 Task: Enable the option "CPU optimizations" for "H.264/MPEG-4 Part 10/AVC encoder (x264).
Action: Mouse moved to (132, 121)
Screenshot: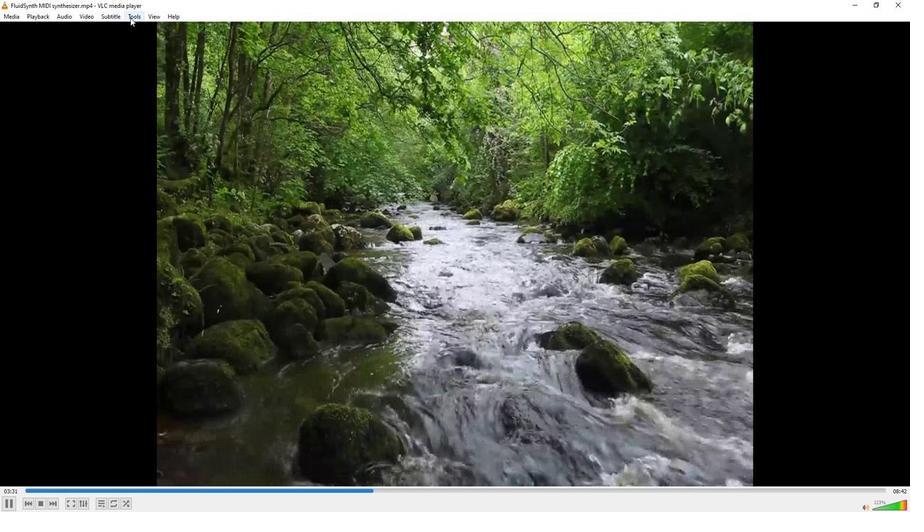 
Action: Mouse pressed left at (132, 121)
Screenshot: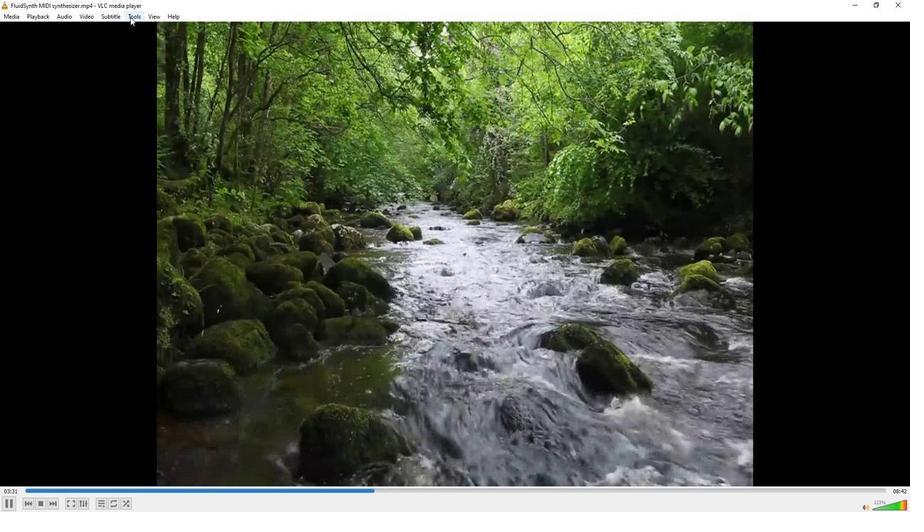 
Action: Mouse moved to (167, 204)
Screenshot: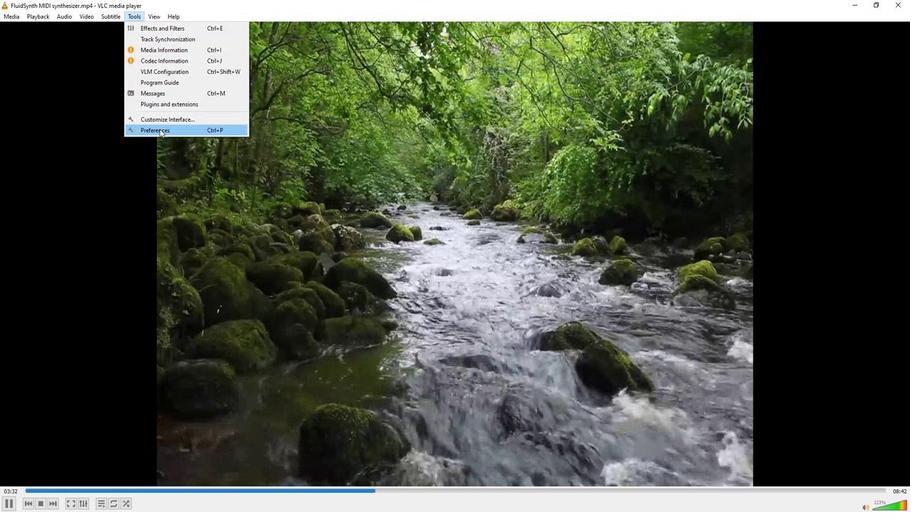 
Action: Mouse pressed left at (167, 204)
Screenshot: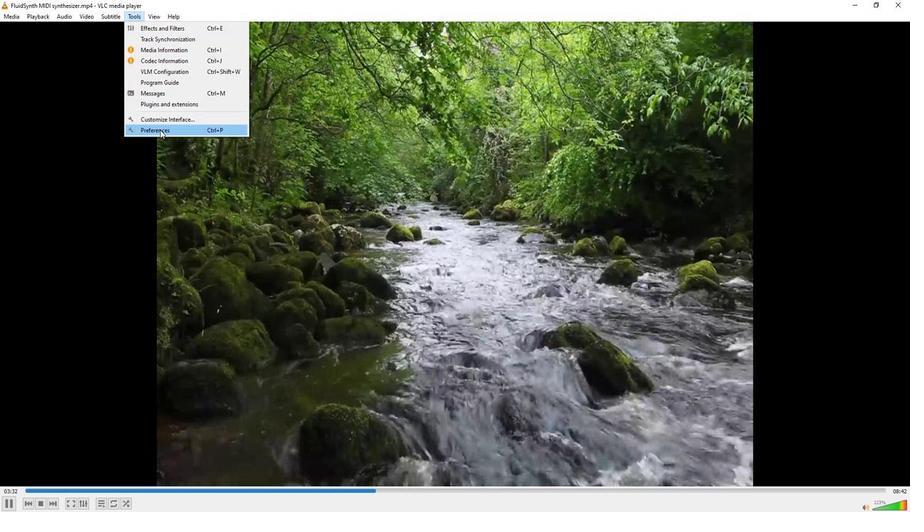 
Action: Mouse moved to (106, 401)
Screenshot: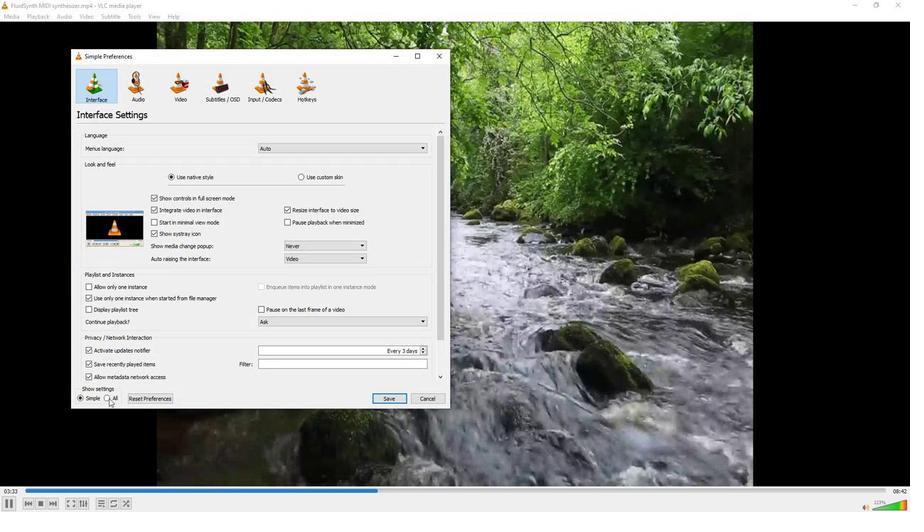 
Action: Mouse pressed left at (106, 401)
Screenshot: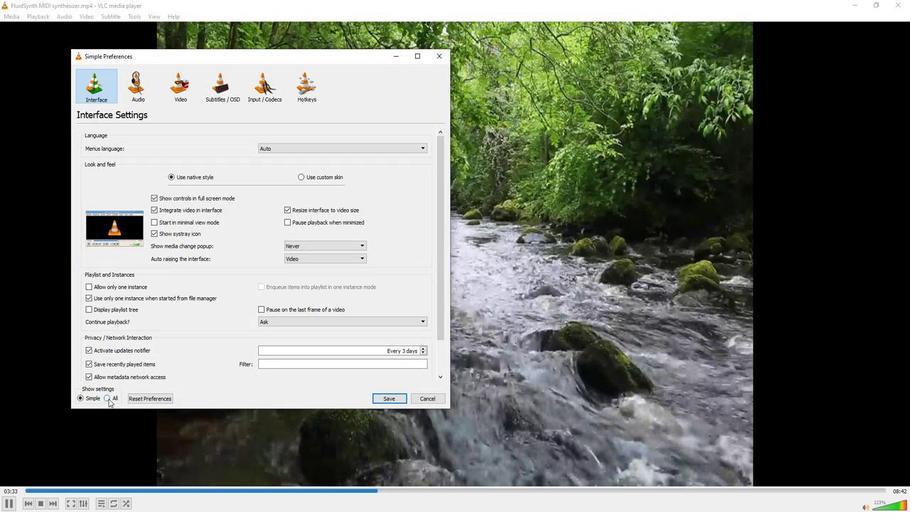 
Action: Mouse moved to (91, 332)
Screenshot: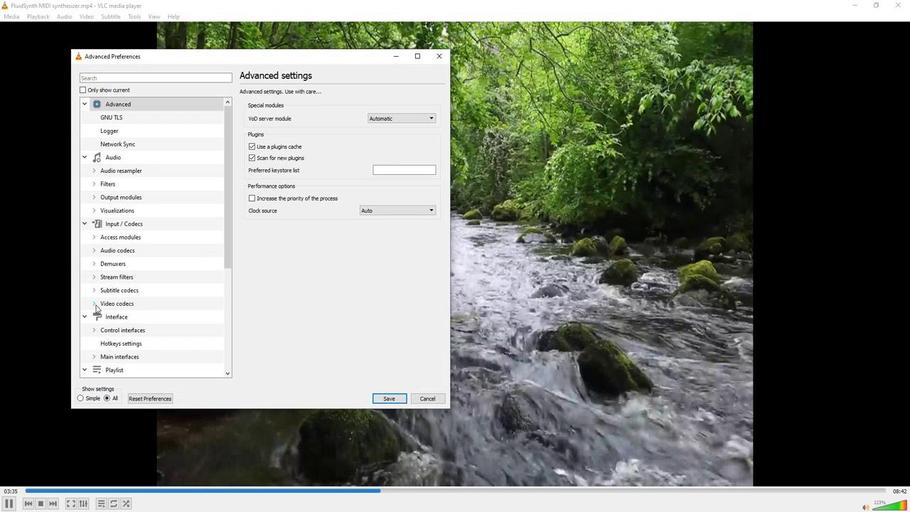
Action: Mouse pressed left at (91, 332)
Screenshot: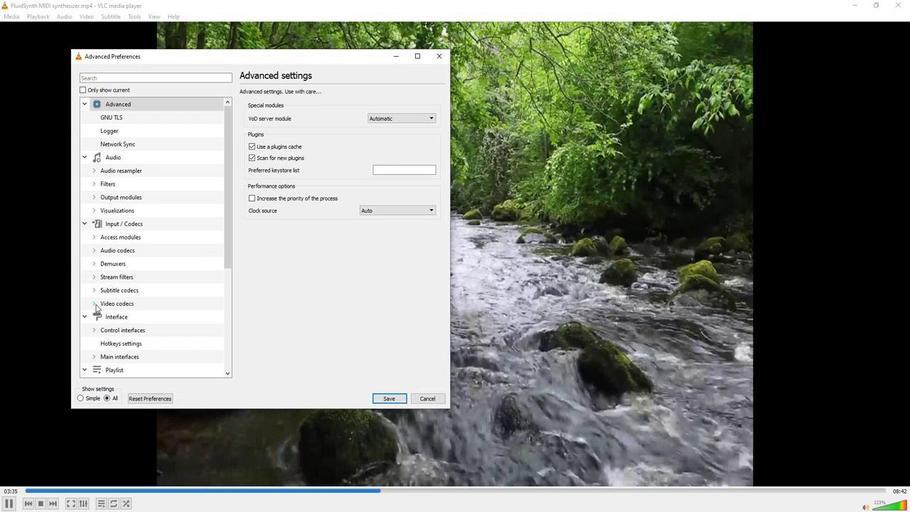
Action: Mouse moved to (118, 354)
Screenshot: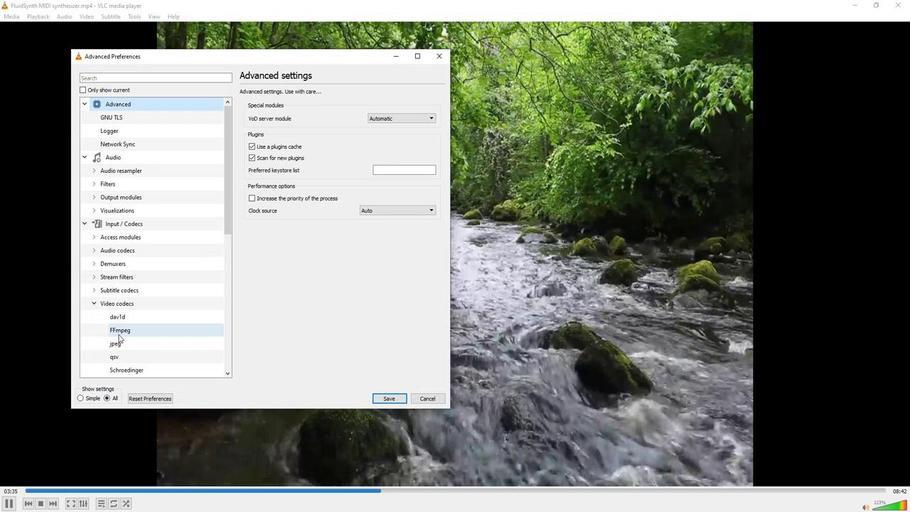 
Action: Mouse scrolled (118, 354) with delta (0, 0)
Screenshot: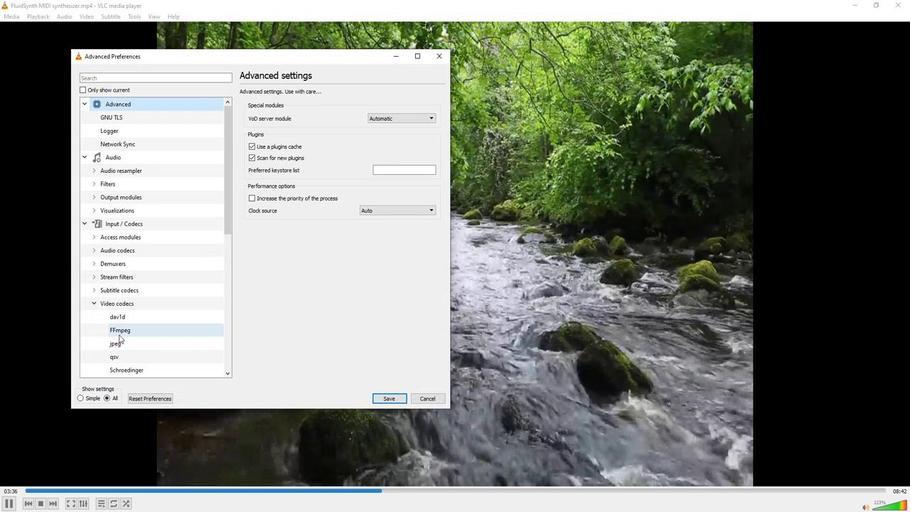 
Action: Mouse moved to (124, 379)
Screenshot: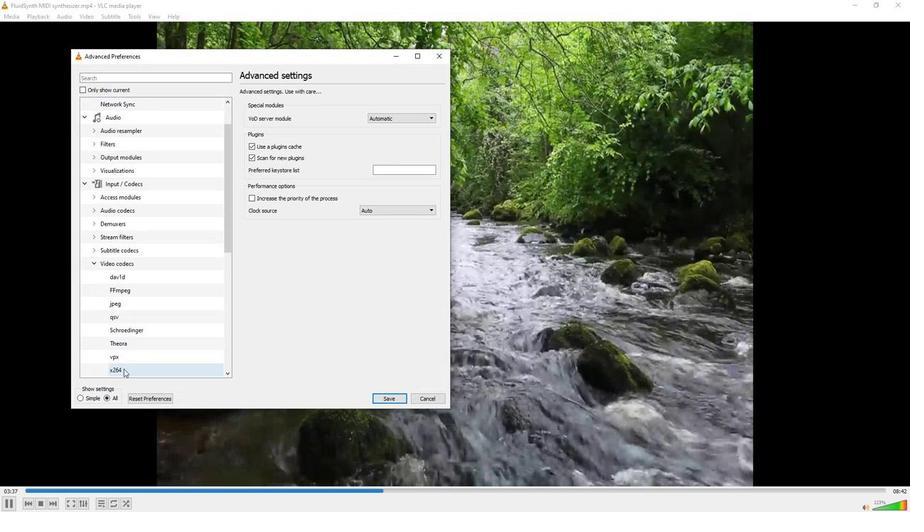 
Action: Mouse pressed left at (124, 379)
Screenshot: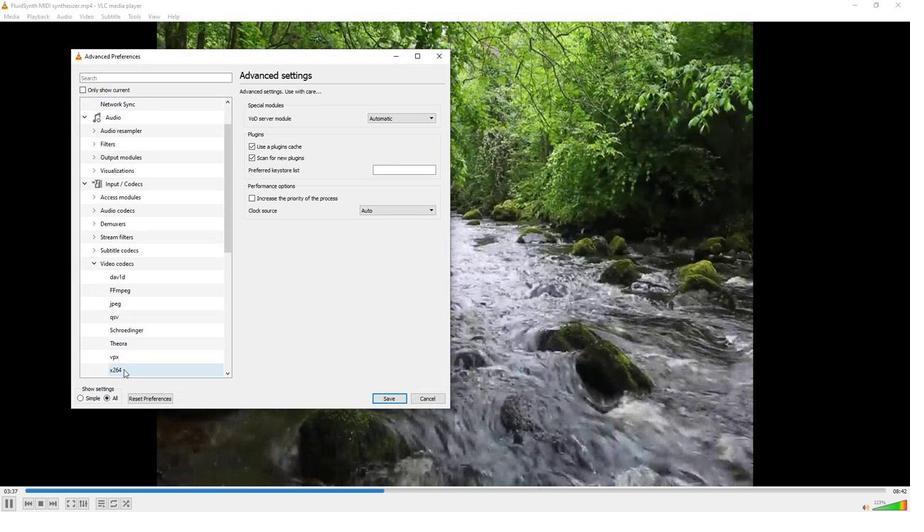 
Action: Mouse moved to (335, 351)
Screenshot: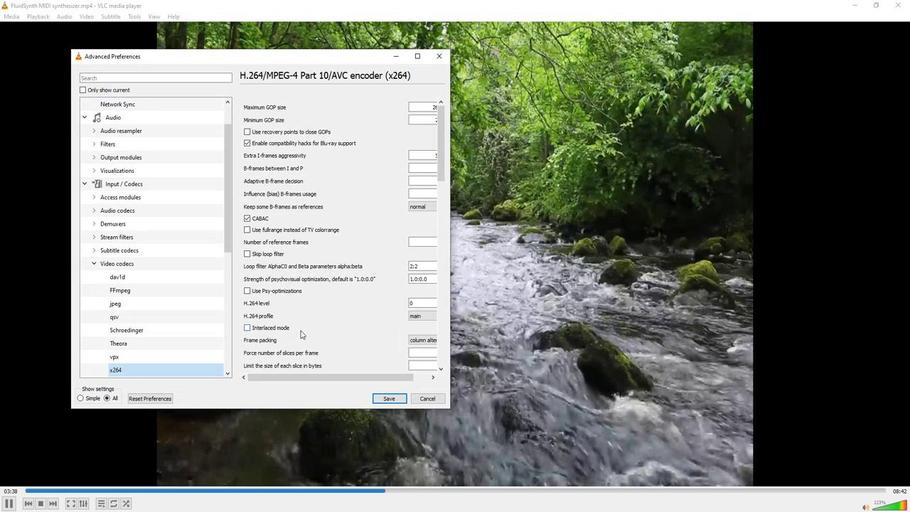 
Action: Mouse scrolled (335, 350) with delta (0, 0)
Screenshot: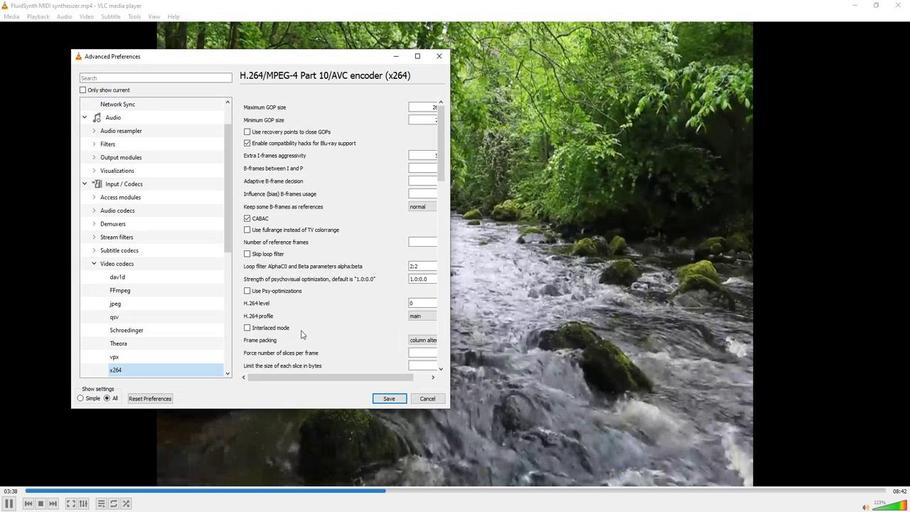 
Action: Mouse scrolled (335, 350) with delta (0, 0)
Screenshot: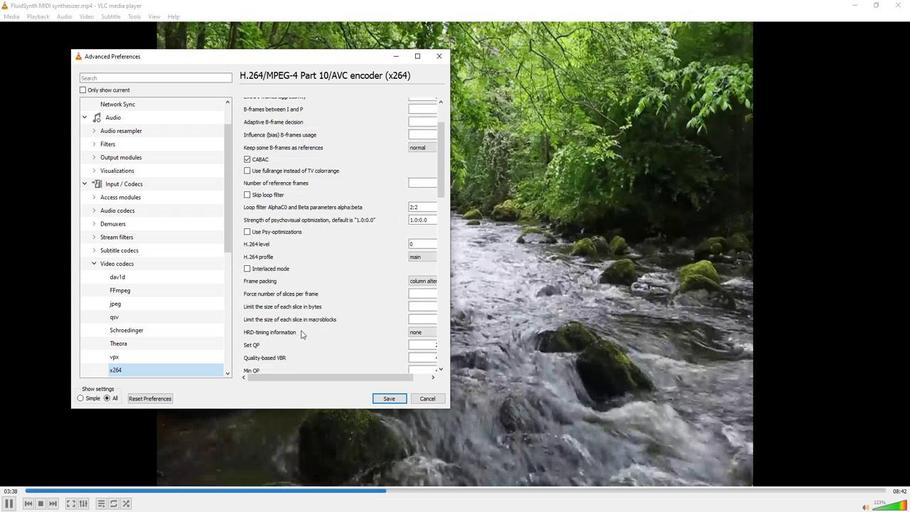 
Action: Mouse scrolled (335, 350) with delta (0, 0)
Screenshot: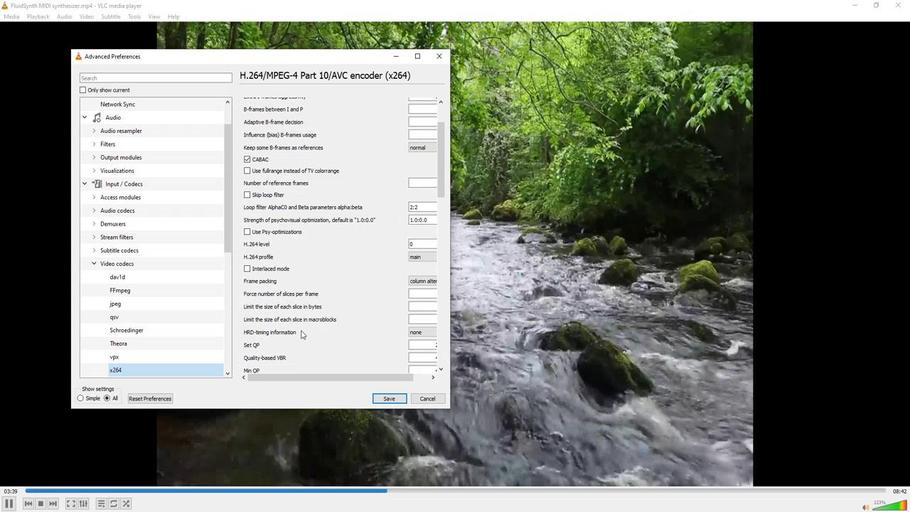 
Action: Mouse scrolled (335, 350) with delta (0, 0)
Screenshot: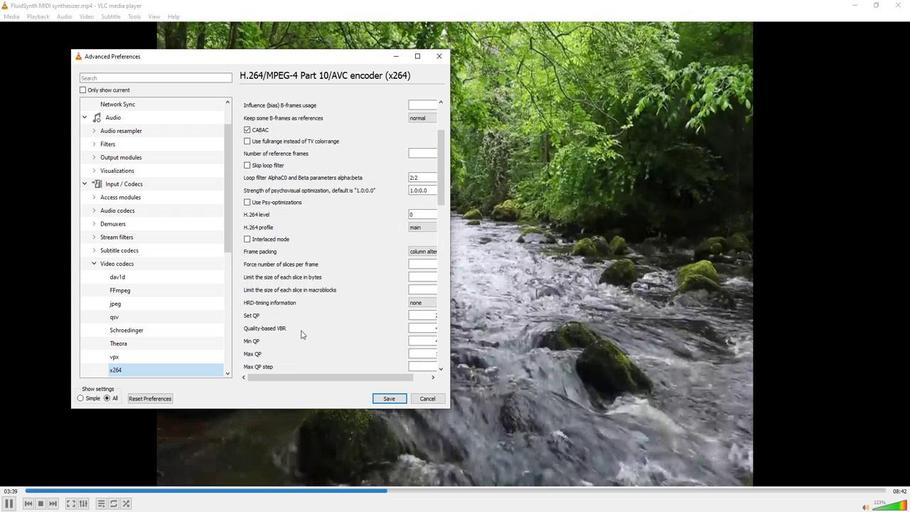 
Action: Mouse scrolled (335, 350) with delta (0, 0)
Screenshot: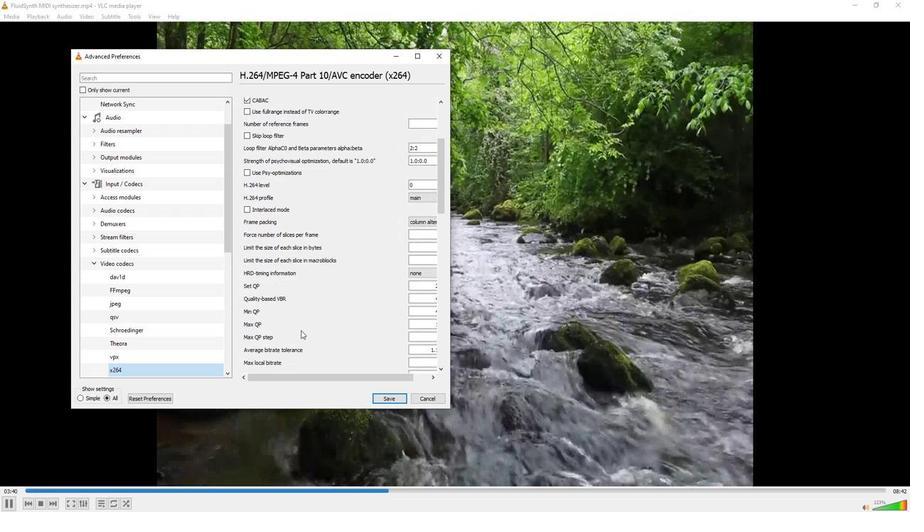 
Action: Mouse scrolled (335, 350) with delta (0, 0)
Screenshot: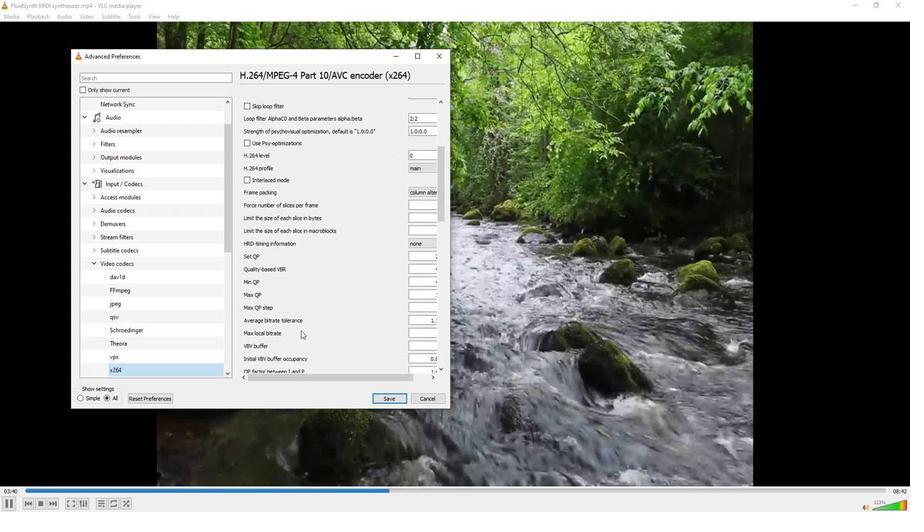 
Action: Mouse scrolled (335, 350) with delta (0, 0)
Screenshot: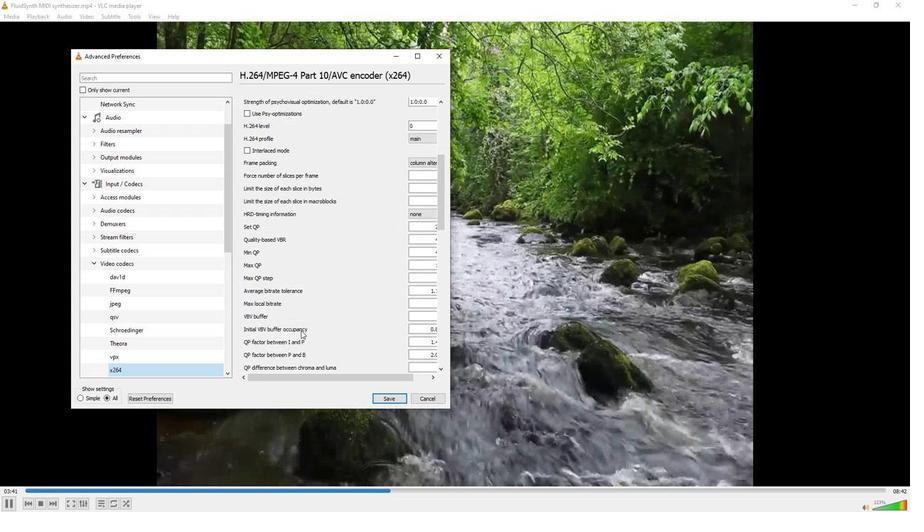 
Action: Mouse scrolled (335, 350) with delta (0, 0)
Screenshot: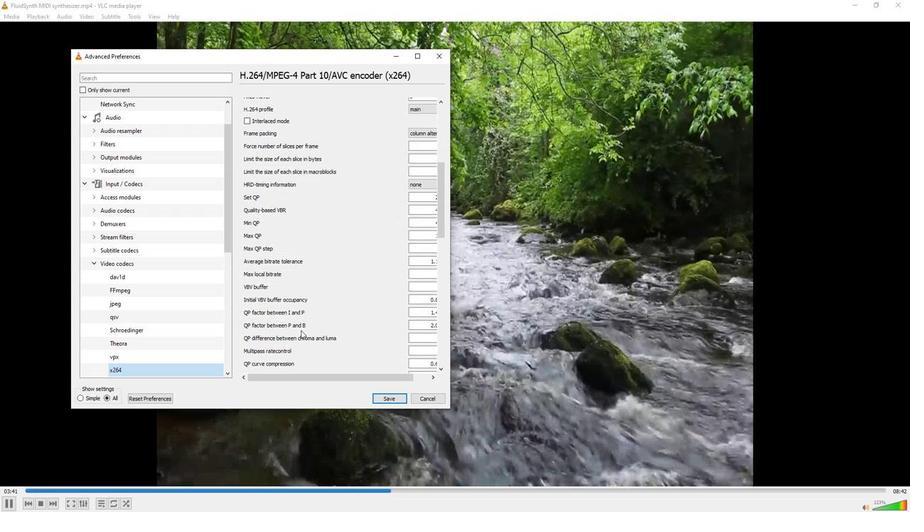
Action: Mouse scrolled (335, 350) with delta (0, 0)
Screenshot: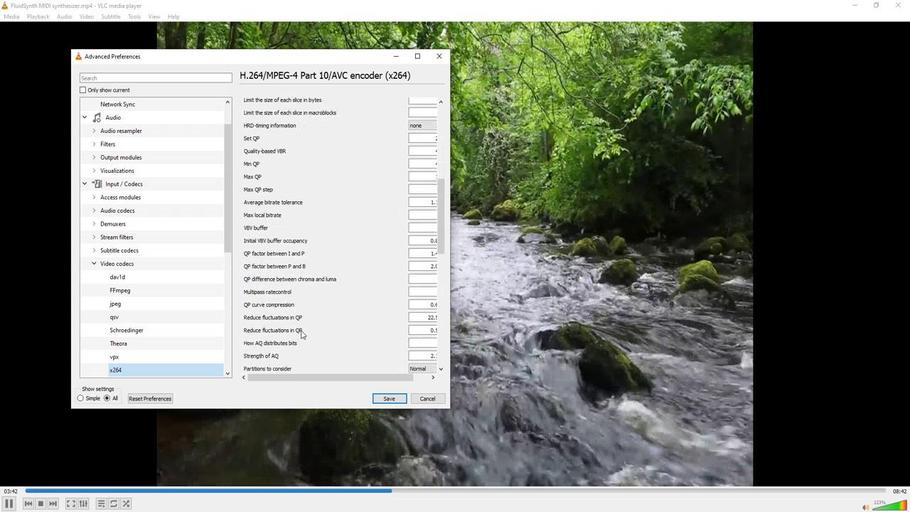 
Action: Mouse scrolled (335, 350) with delta (0, 0)
Screenshot: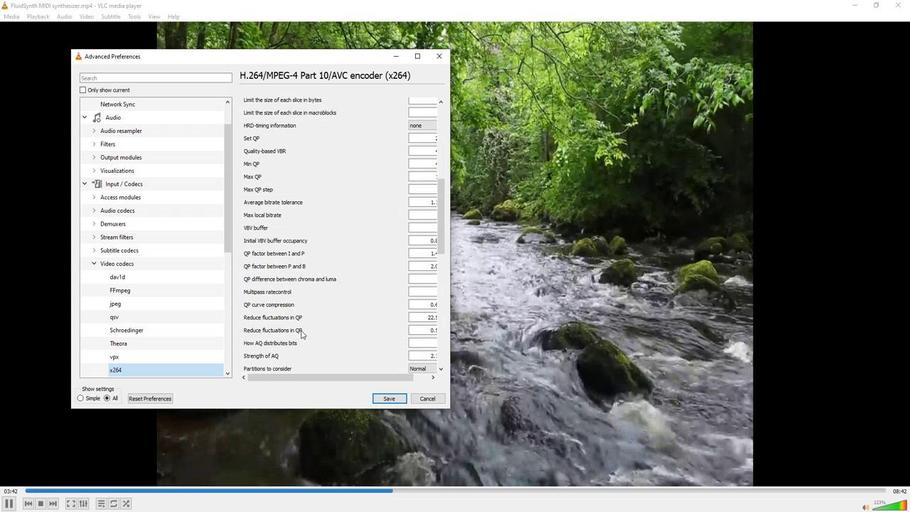 
Action: Mouse scrolled (335, 350) with delta (0, 0)
Screenshot: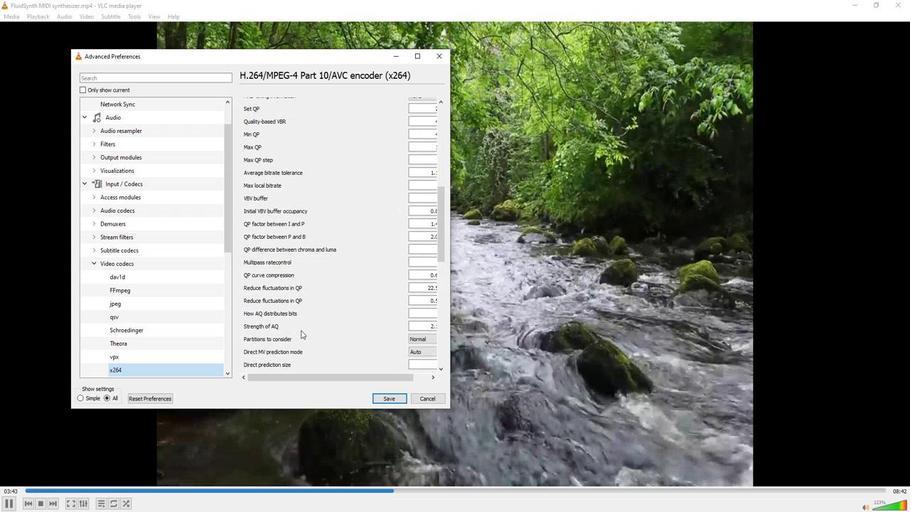 
Action: Mouse scrolled (335, 350) with delta (0, 0)
Screenshot: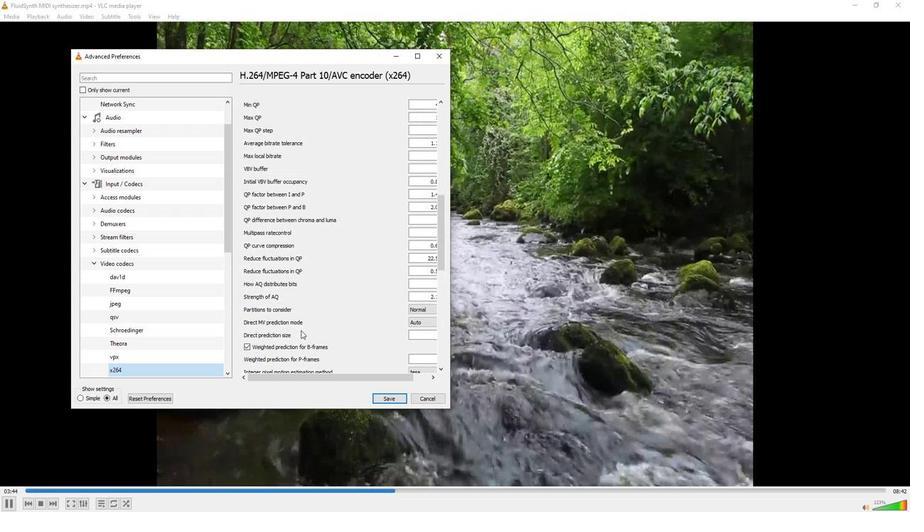 
Action: Mouse scrolled (335, 350) with delta (0, 0)
Screenshot: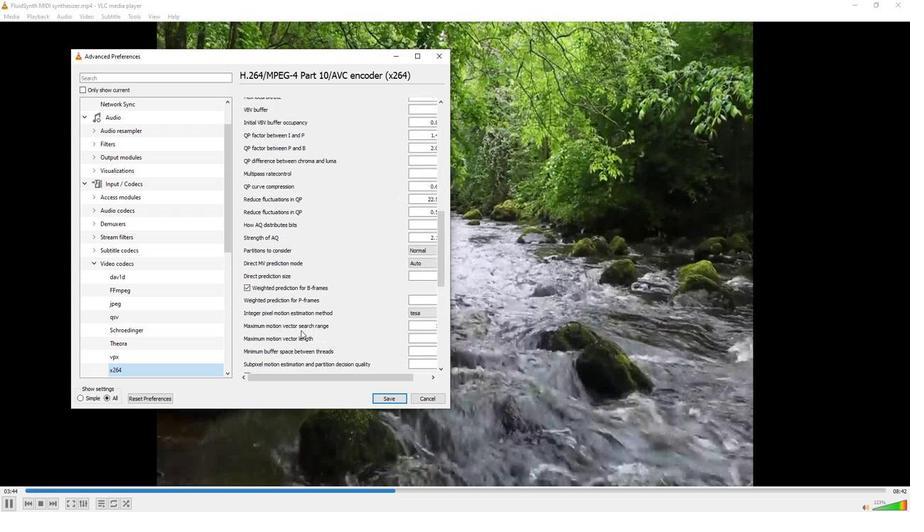 
Action: Mouse scrolled (335, 350) with delta (0, 0)
Screenshot: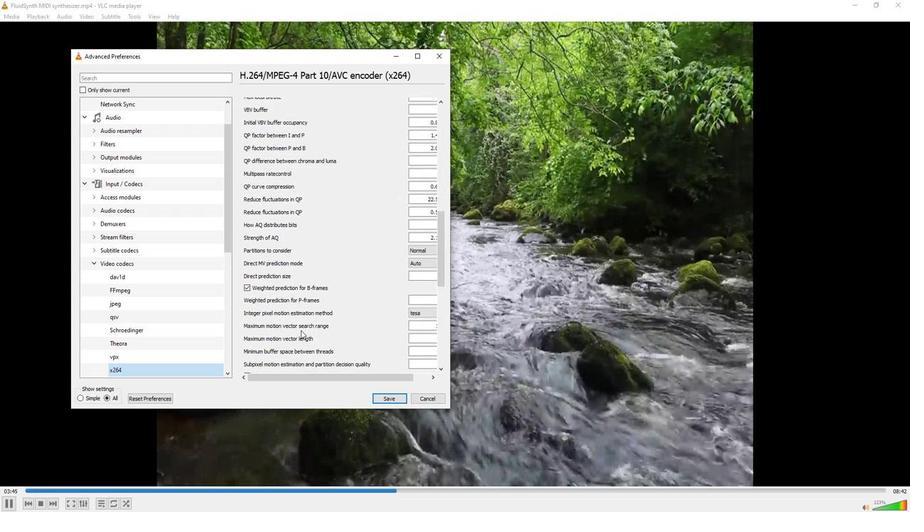 
Action: Mouse scrolled (335, 350) with delta (0, 0)
Screenshot: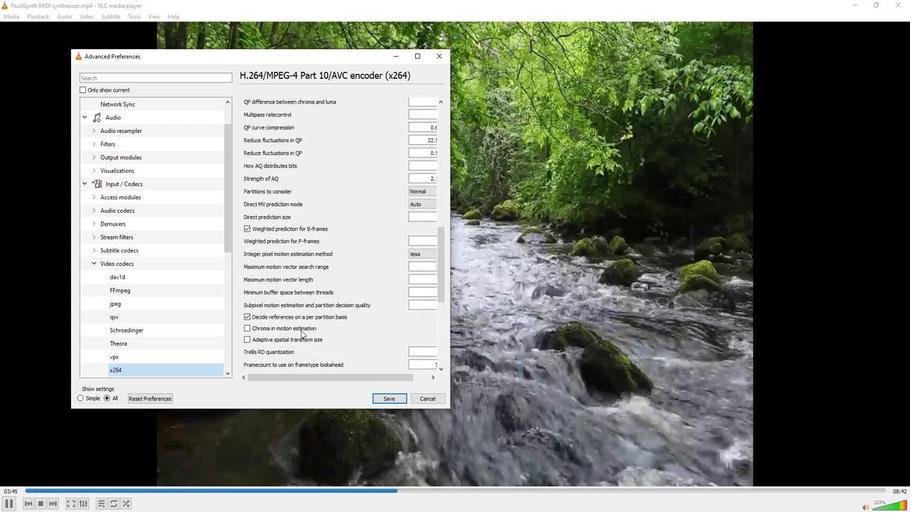 
Action: Mouse scrolled (335, 350) with delta (0, 0)
Screenshot: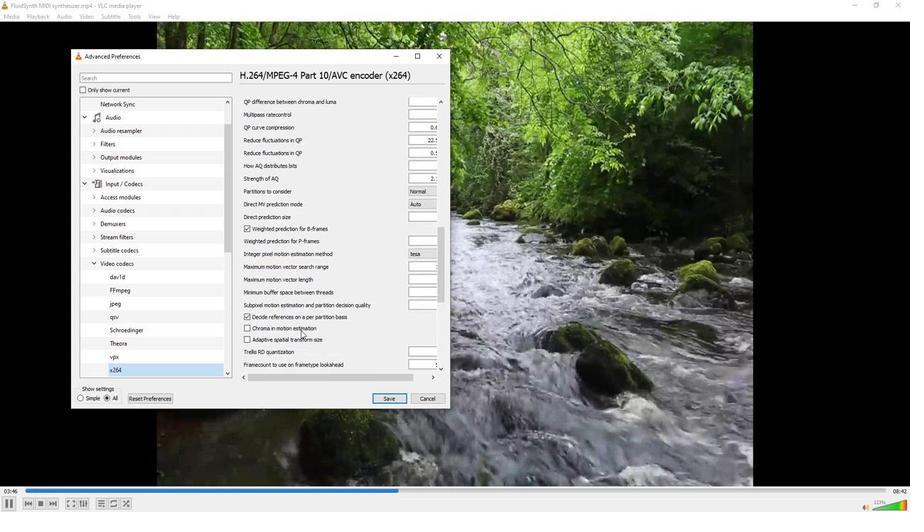 
Action: Mouse scrolled (335, 350) with delta (0, 0)
Screenshot: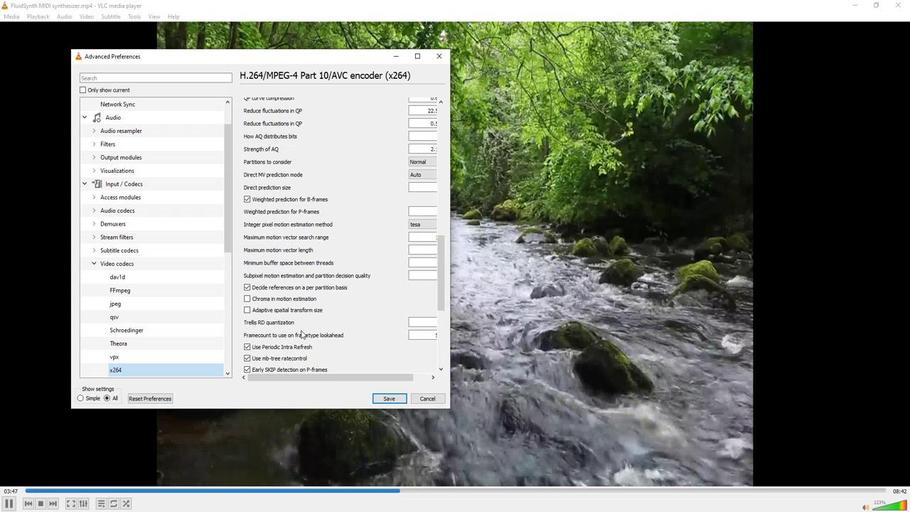 
Action: Mouse scrolled (335, 350) with delta (0, 0)
Screenshot: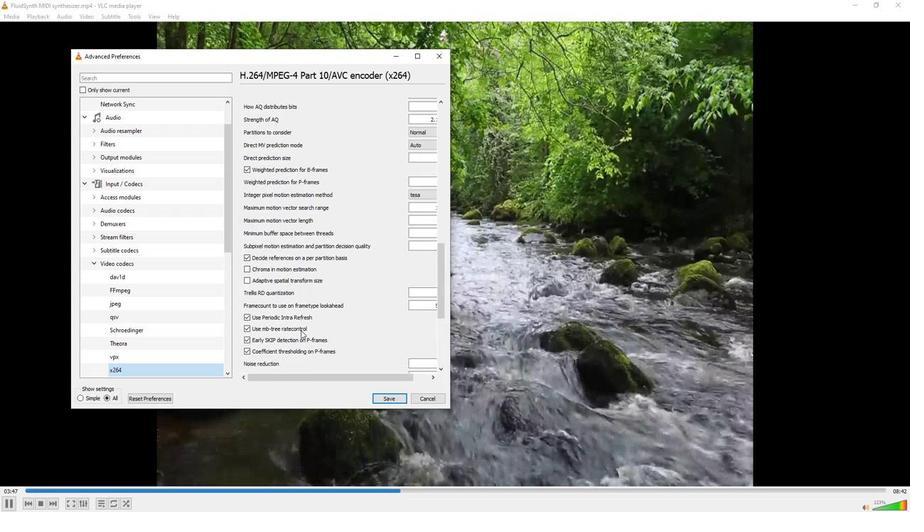 
Action: Mouse scrolled (335, 350) with delta (0, 0)
Screenshot: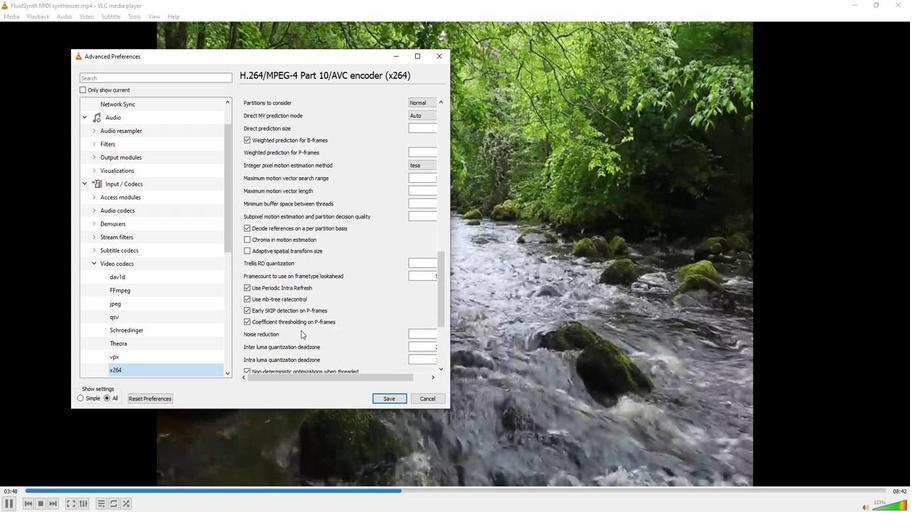 
Action: Mouse scrolled (335, 350) with delta (0, 0)
Screenshot: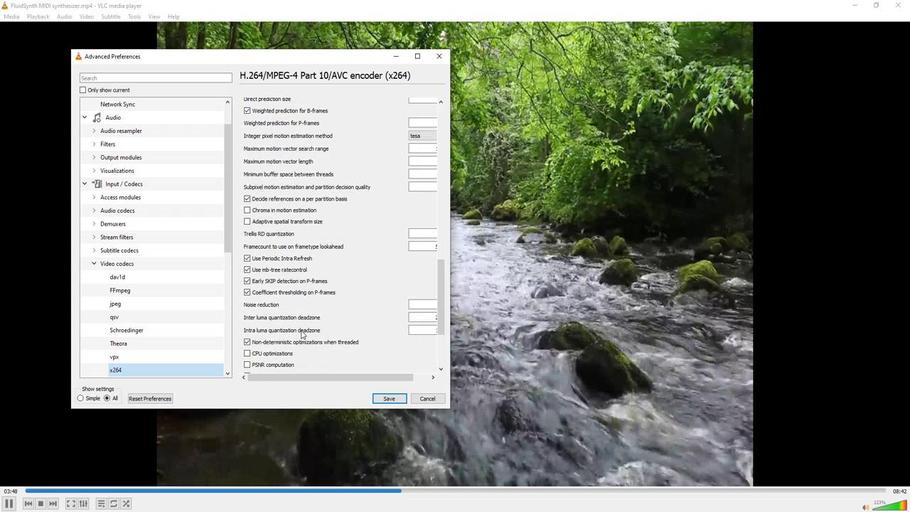
Action: Mouse moved to (268, 346)
Screenshot: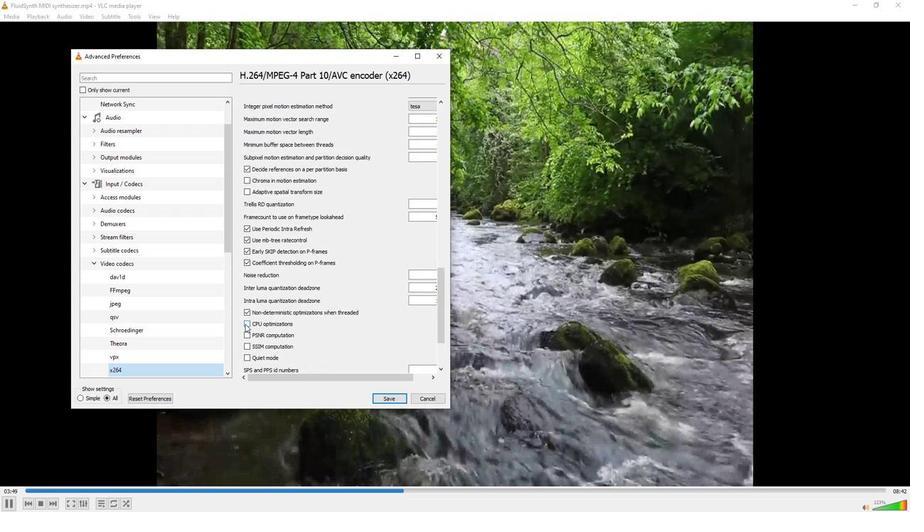 
Action: Mouse pressed left at (268, 346)
Screenshot: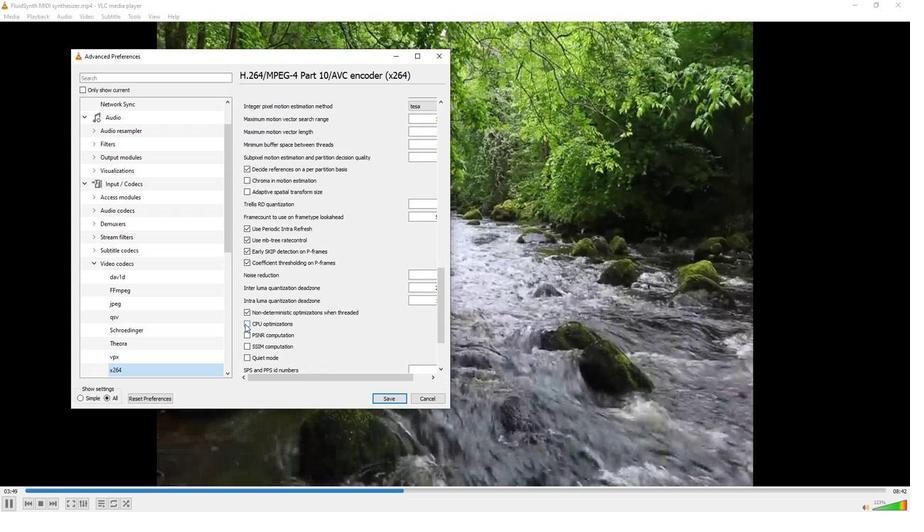 
Action: Mouse moved to (342, 364)
Screenshot: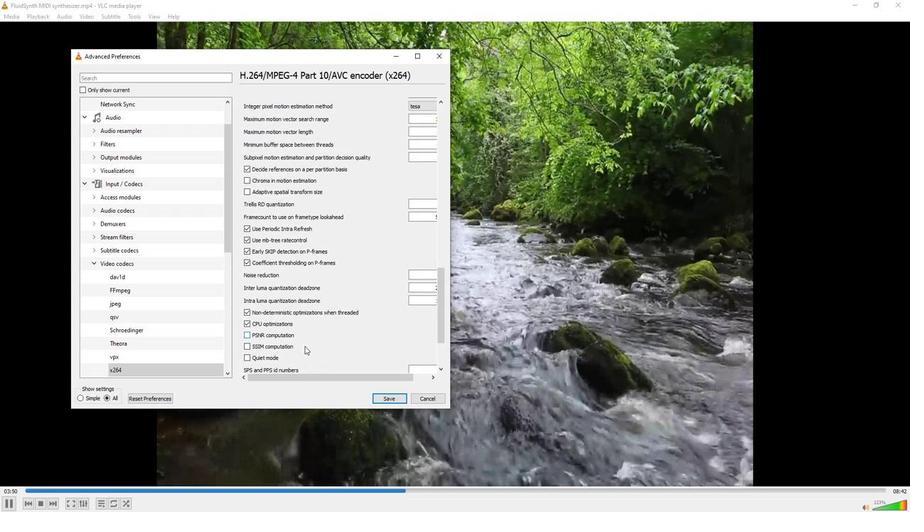 
